 Task: Change  the formatting of the data to Which is Greater than 10.In conditional formating, put the option 'Chart 9 colour. 'In the sheet  Attendance Summary Reportbook
Action: Mouse moved to (55, 121)
Screenshot: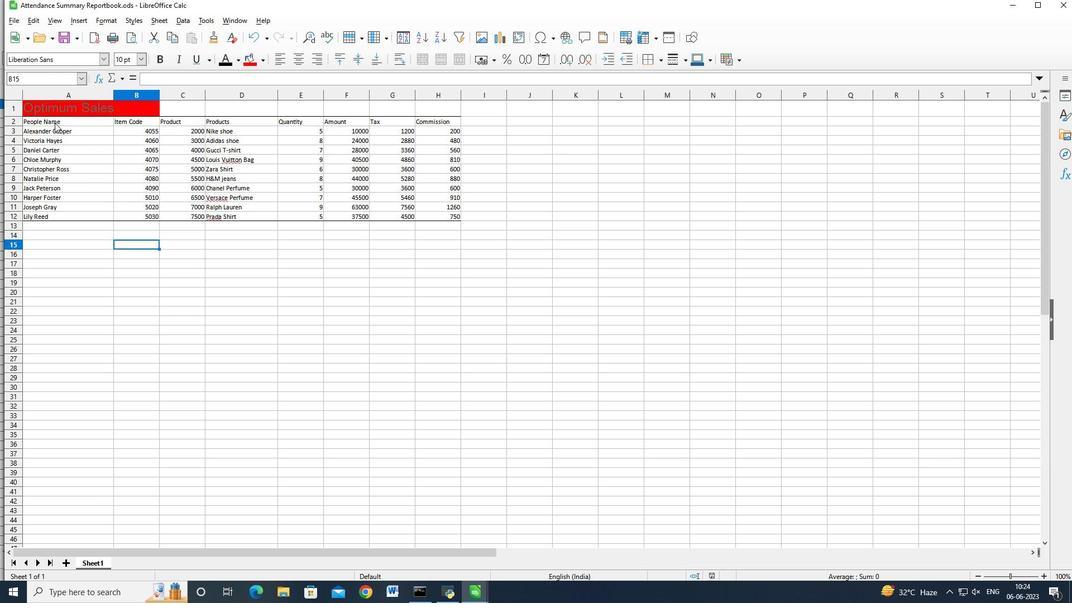 
Action: Mouse pressed left at (55, 121)
Screenshot: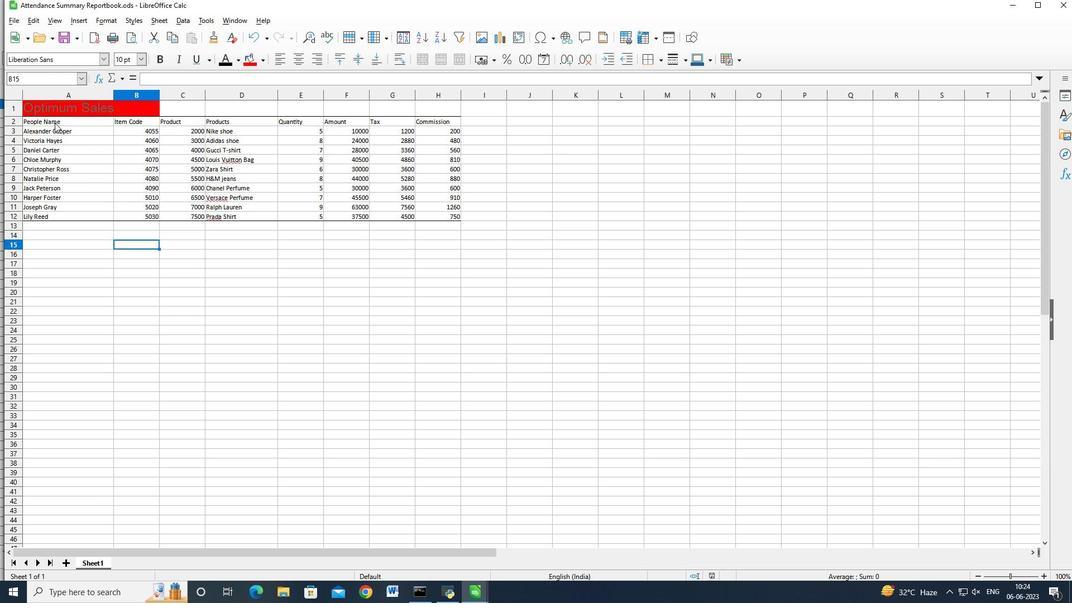 
Action: Mouse moved to (170, 122)
Screenshot: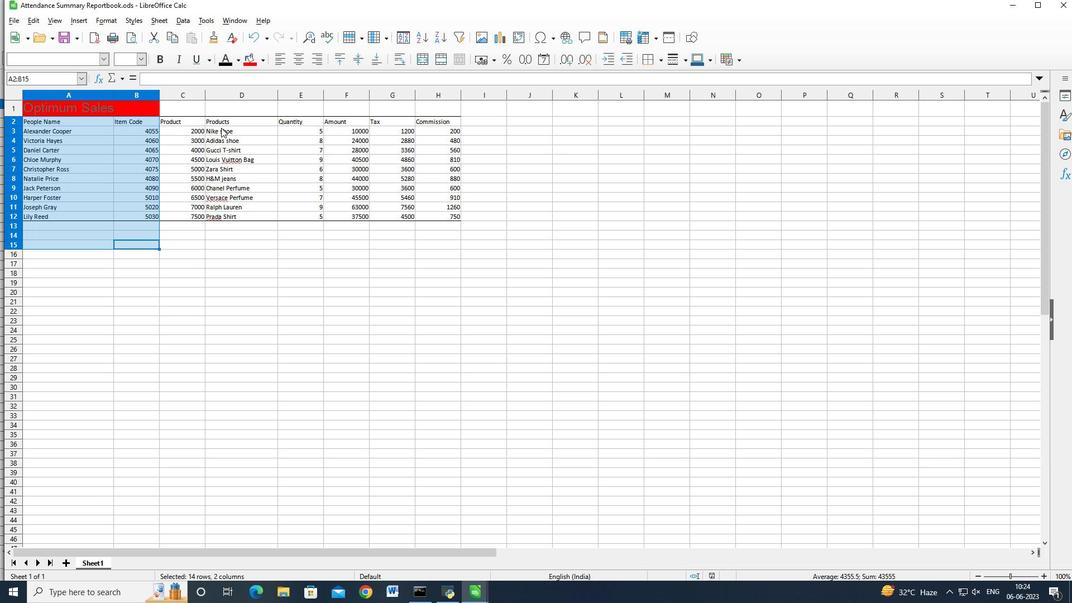 
Action: Mouse pressed right at (170, 122)
Screenshot: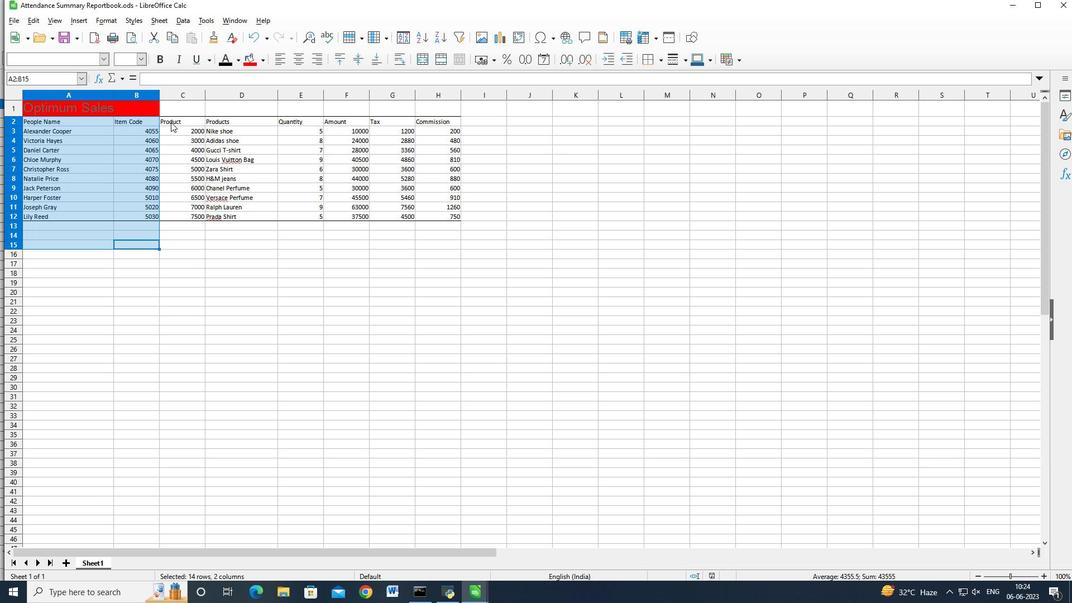 
Action: Mouse moved to (72, 118)
Screenshot: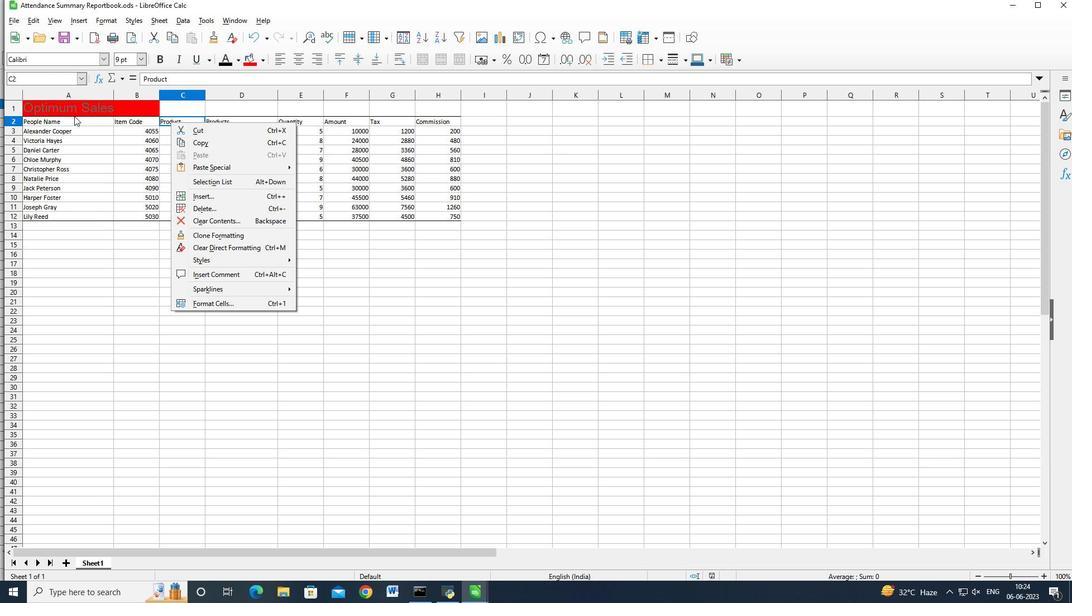 
Action: Mouse pressed left at (72, 118)
Screenshot: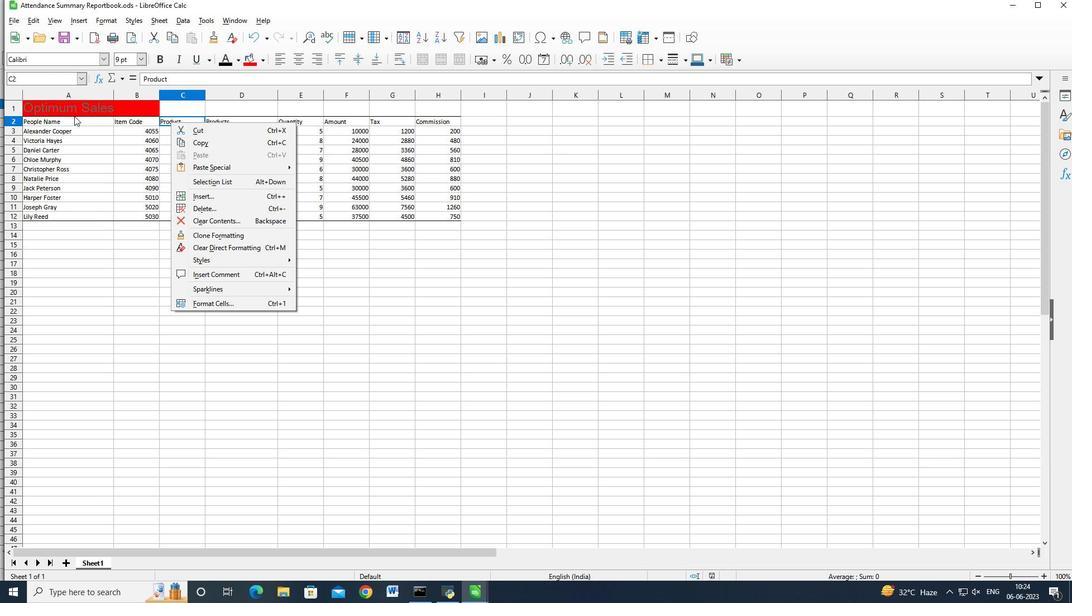 
Action: Mouse moved to (72, 118)
Screenshot: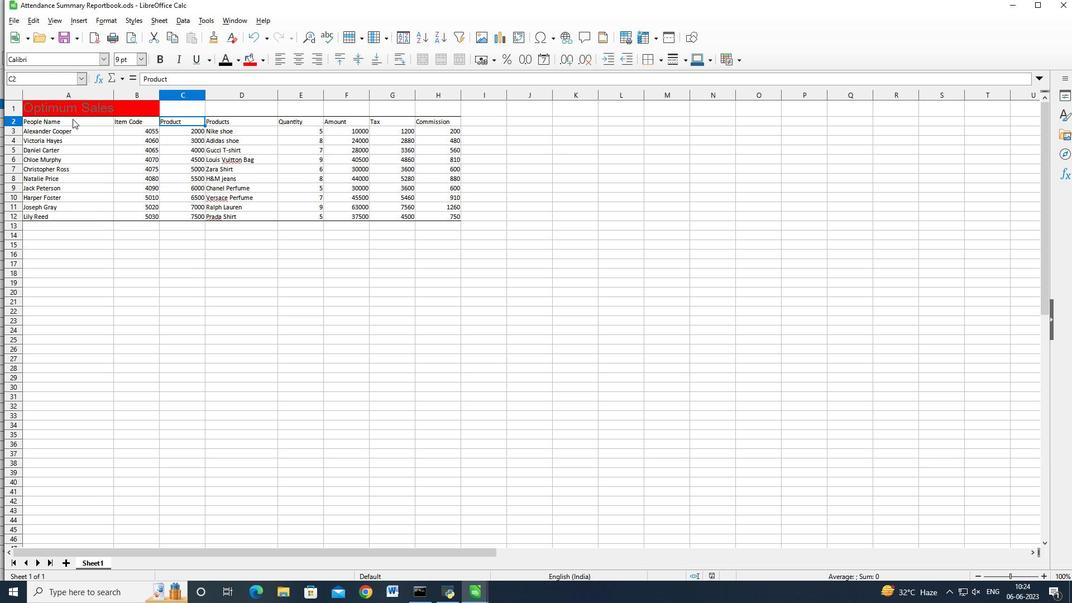 
Action: Mouse pressed left at (72, 118)
Screenshot: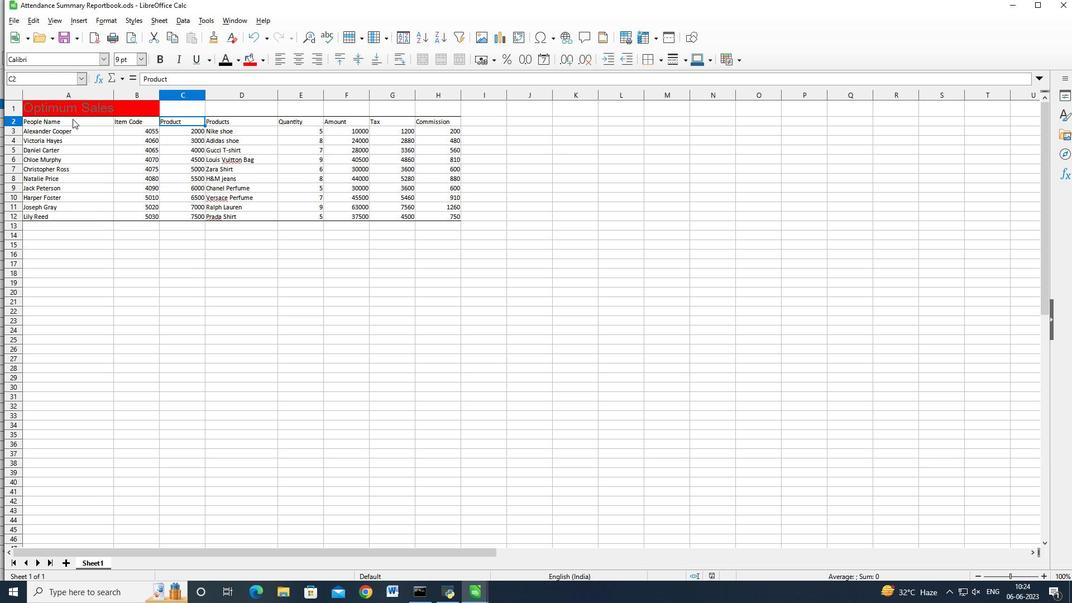 
Action: Mouse moved to (72, 119)
Screenshot: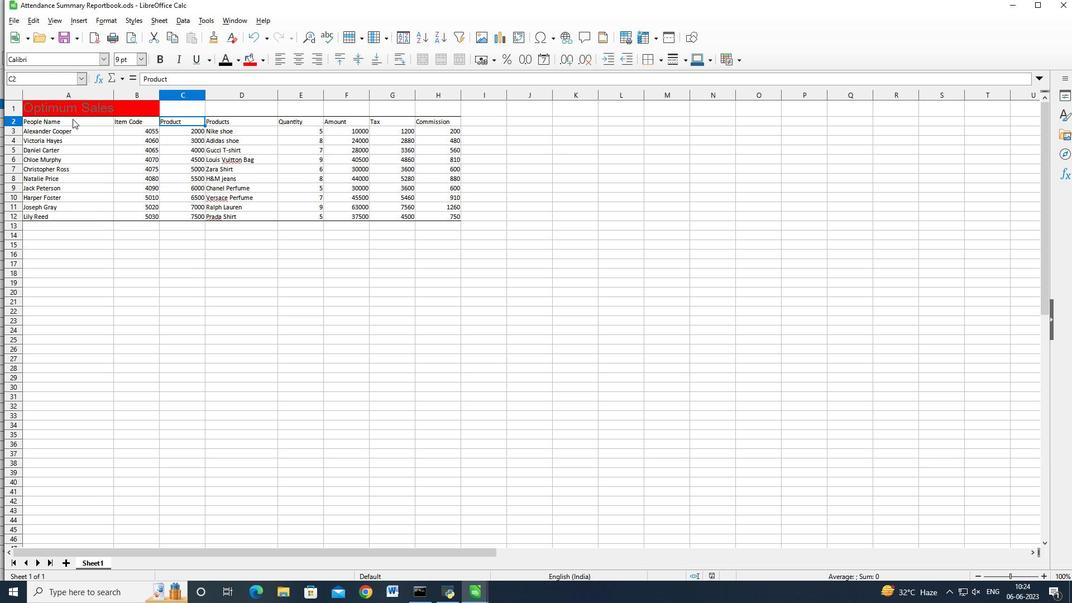 
Action: Key pressed <Key.shift><Key.right><Key.right><Key.right><Key.right><Key.right><Key.right><Key.right><Key.right><Key.right><Key.right><Key.left><Key.left><Key.left><Key.down><Key.down><Key.down><Key.down><Key.down><Key.down><Key.down><Key.down><Key.down><Key.down>
Screenshot: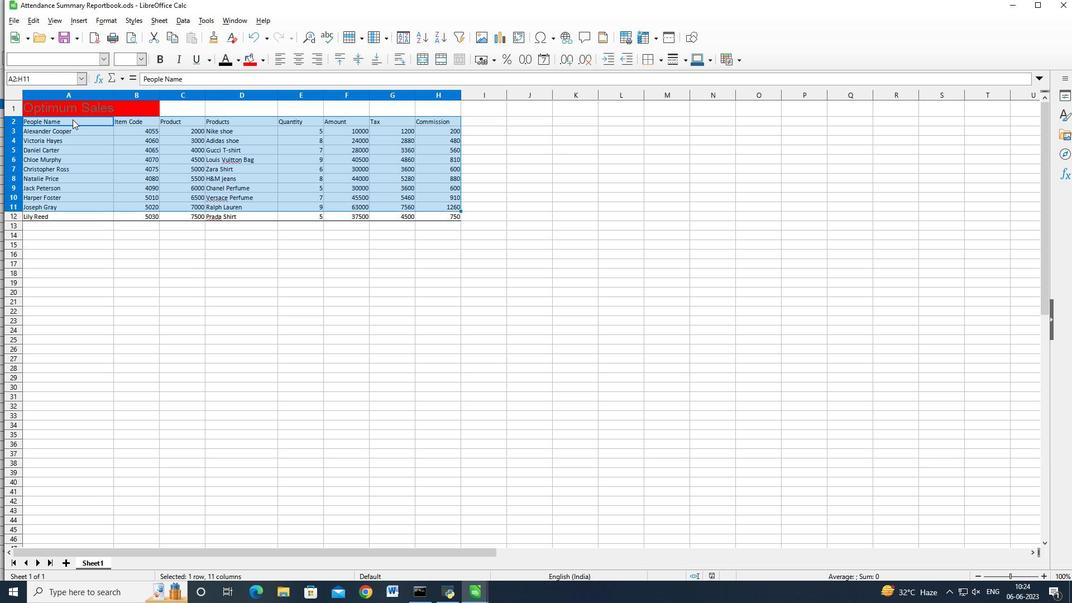
Action: Mouse moved to (98, 20)
Screenshot: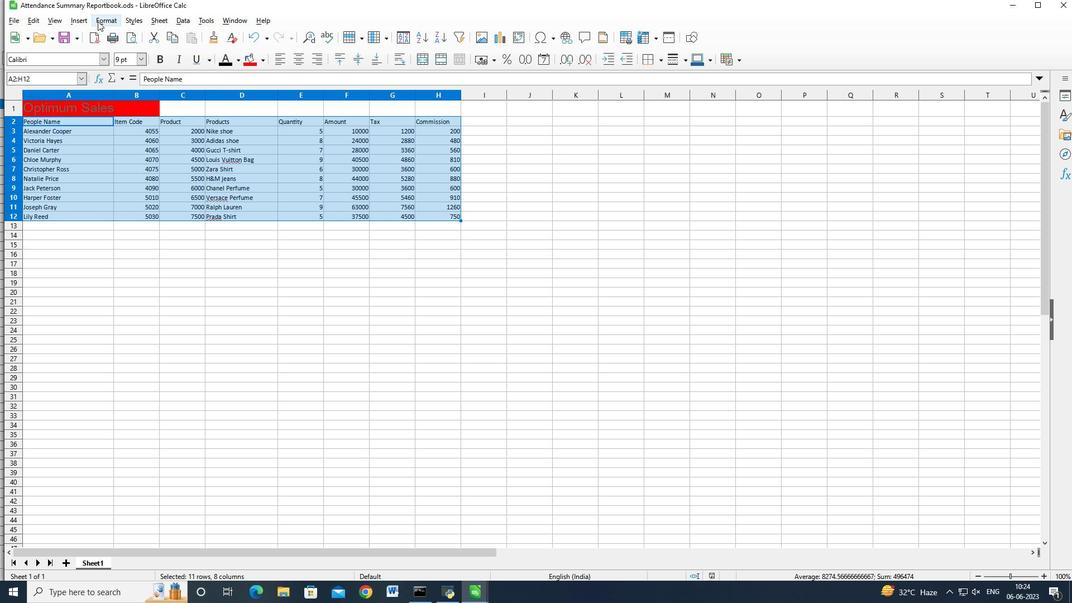 
Action: Mouse pressed left at (98, 20)
Screenshot: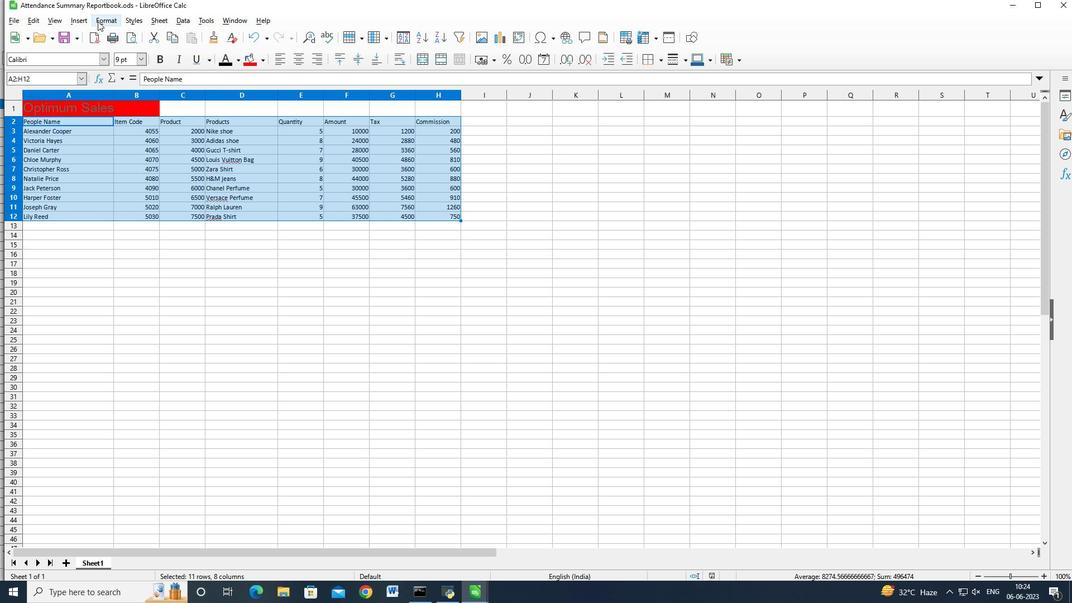 
Action: Mouse moved to (249, 204)
Screenshot: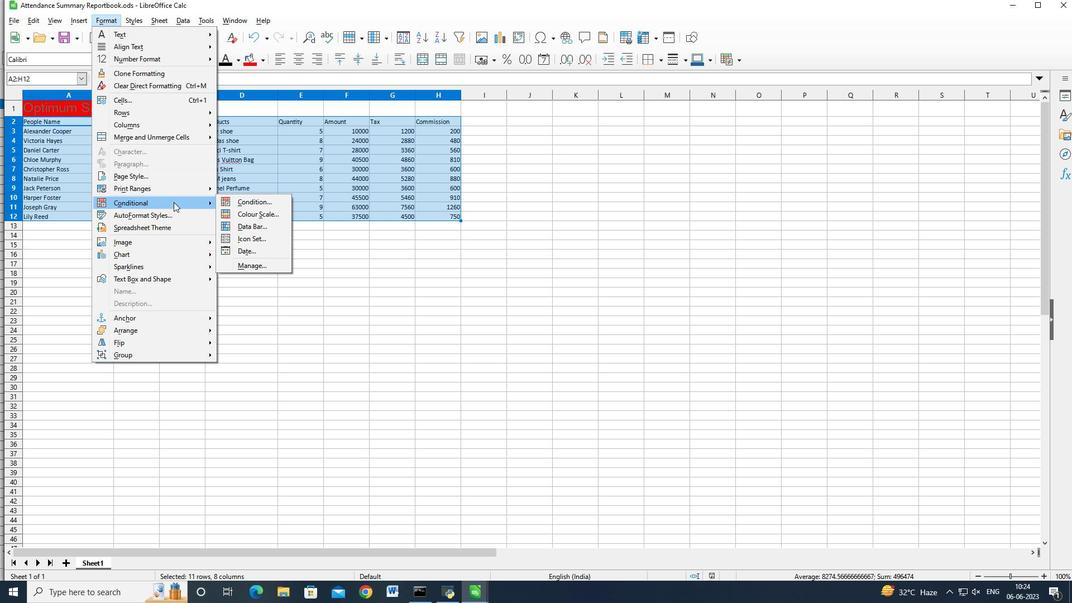 
Action: Mouse pressed left at (249, 204)
Screenshot: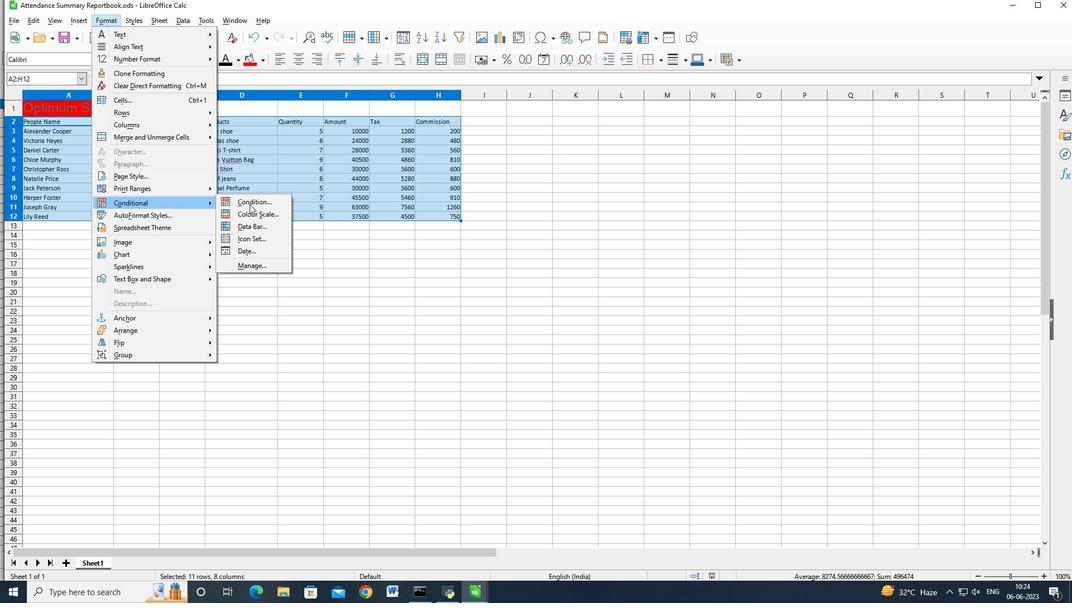 
Action: Mouse moved to (576, 177)
Screenshot: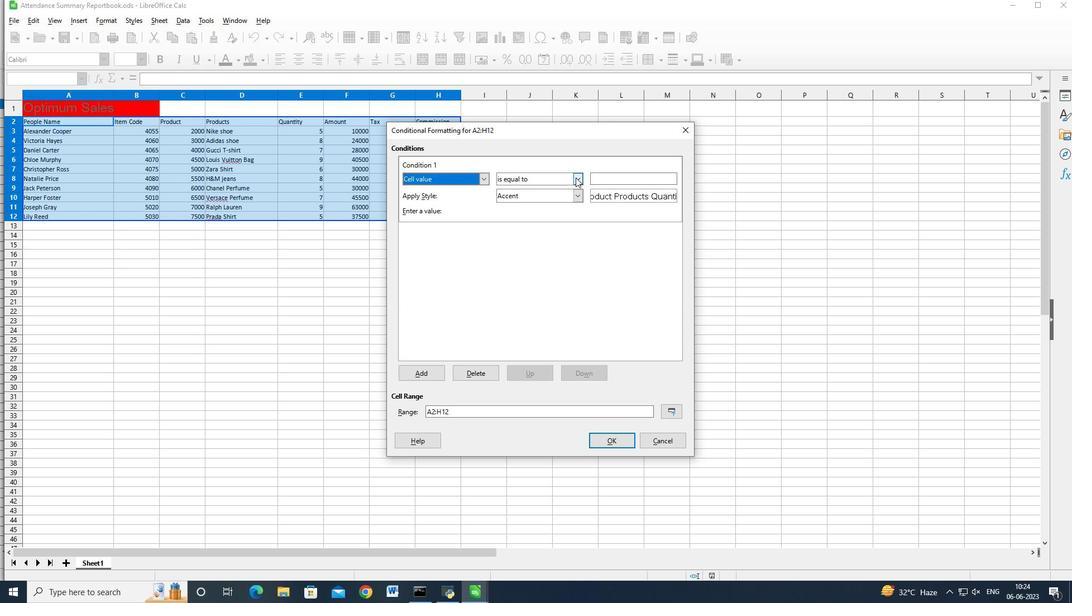 
Action: Mouse pressed left at (576, 177)
Screenshot: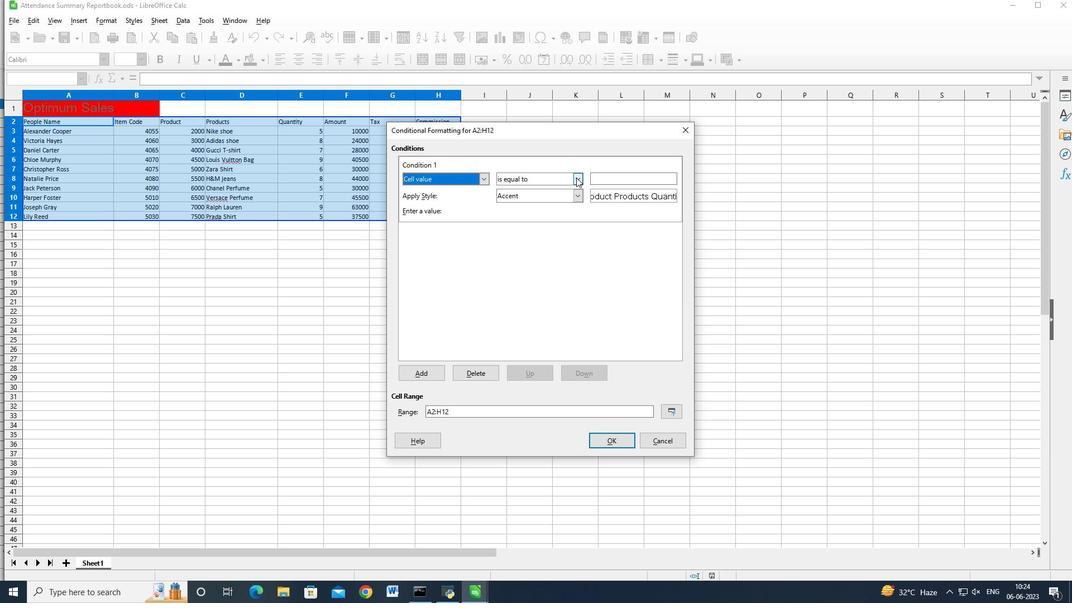 
Action: Mouse moved to (547, 207)
Screenshot: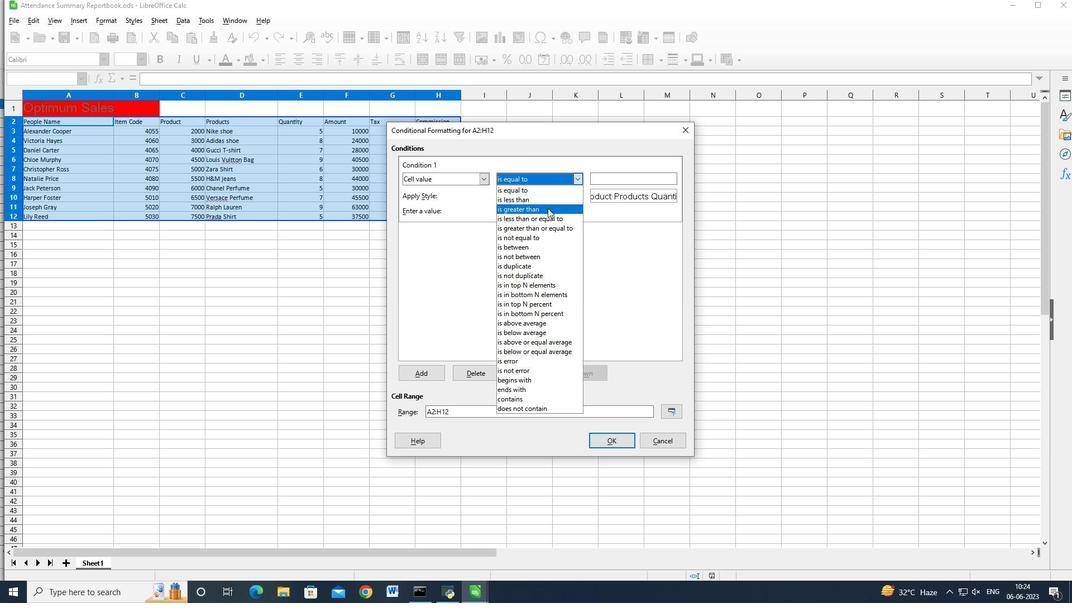 
Action: Mouse pressed left at (547, 207)
Screenshot: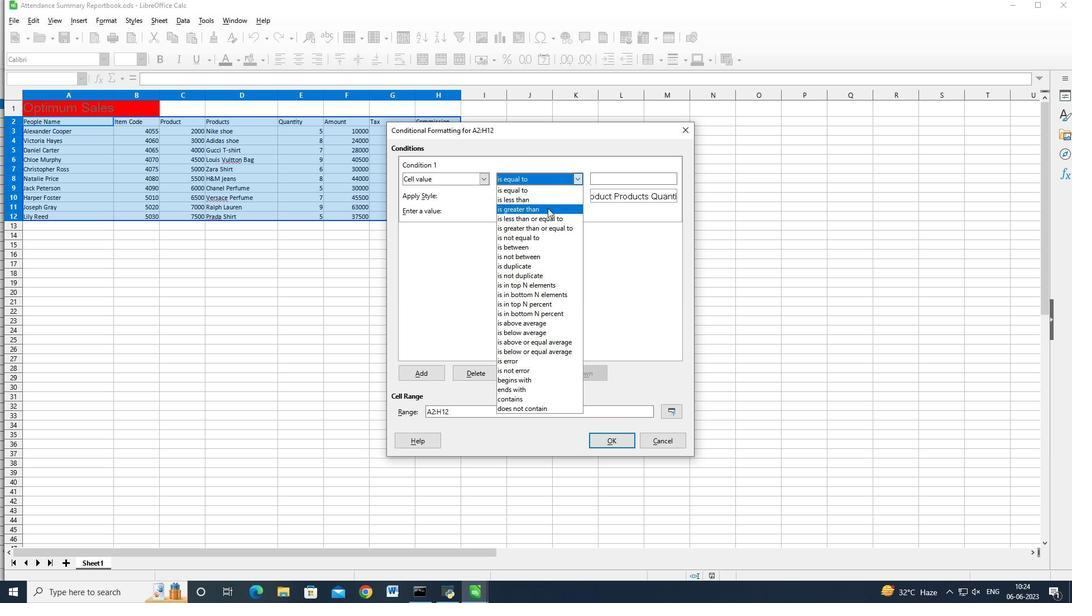 
Action: Mouse moved to (619, 178)
Screenshot: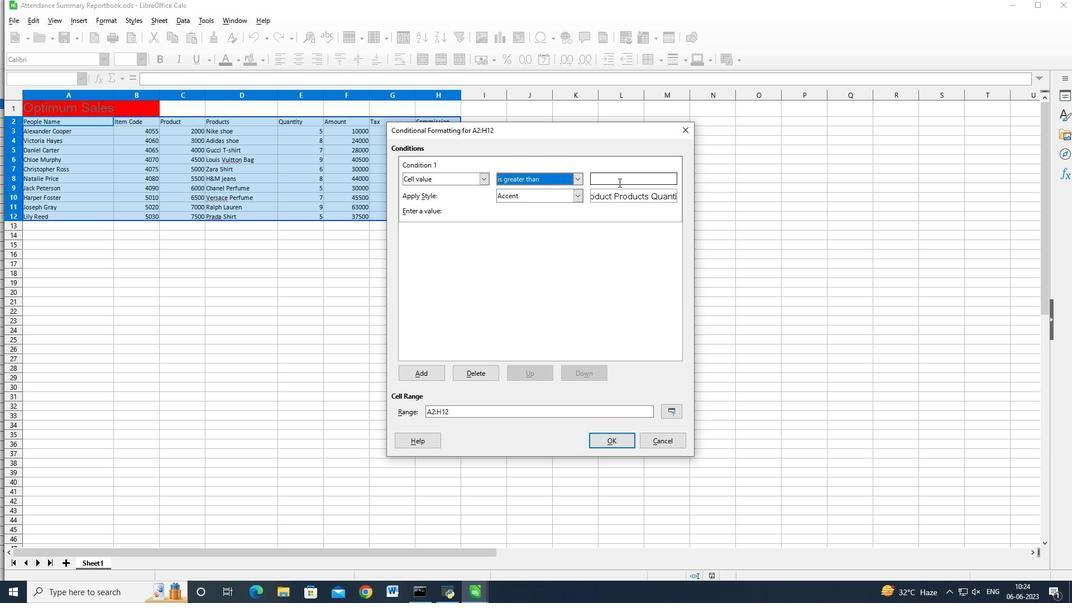 
Action: Mouse pressed left at (619, 178)
Screenshot: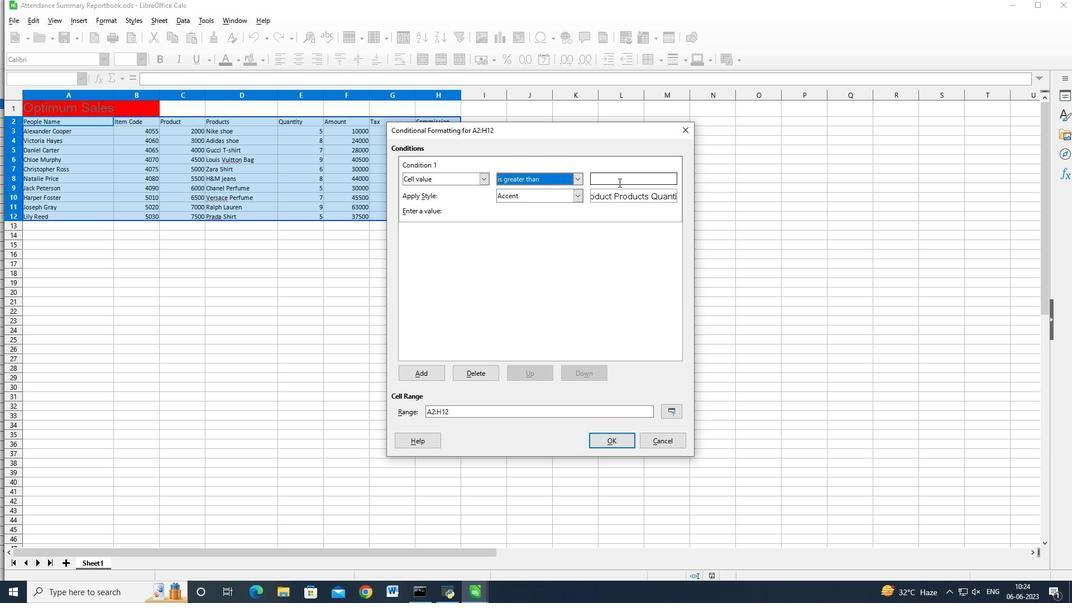 
Action: Key pressed 10<Key.enter>
Screenshot: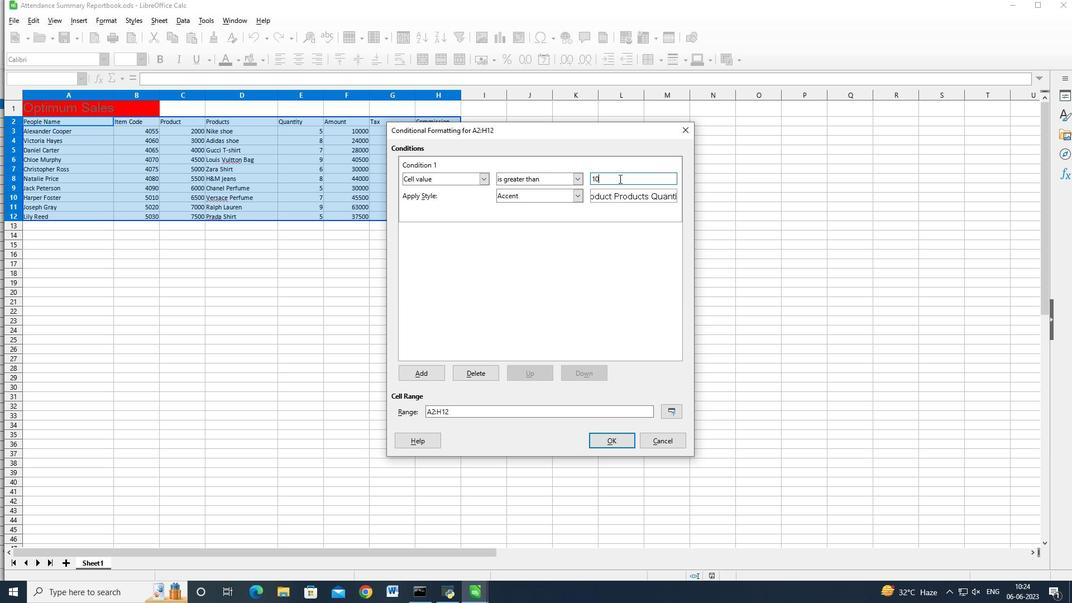
Action: Mouse moved to (110, 22)
Screenshot: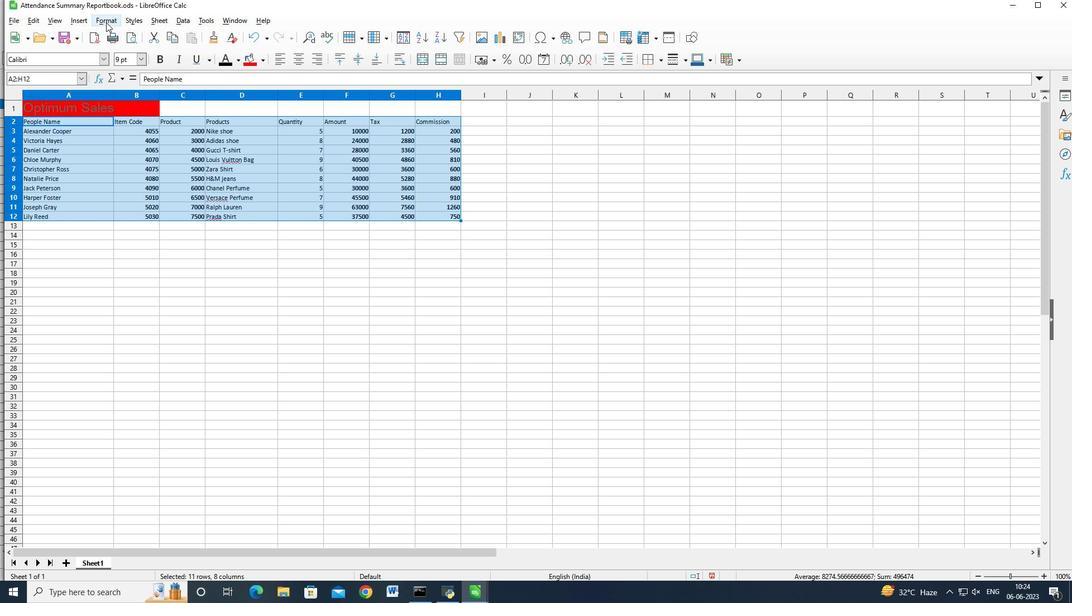
Action: Mouse pressed left at (110, 22)
Screenshot: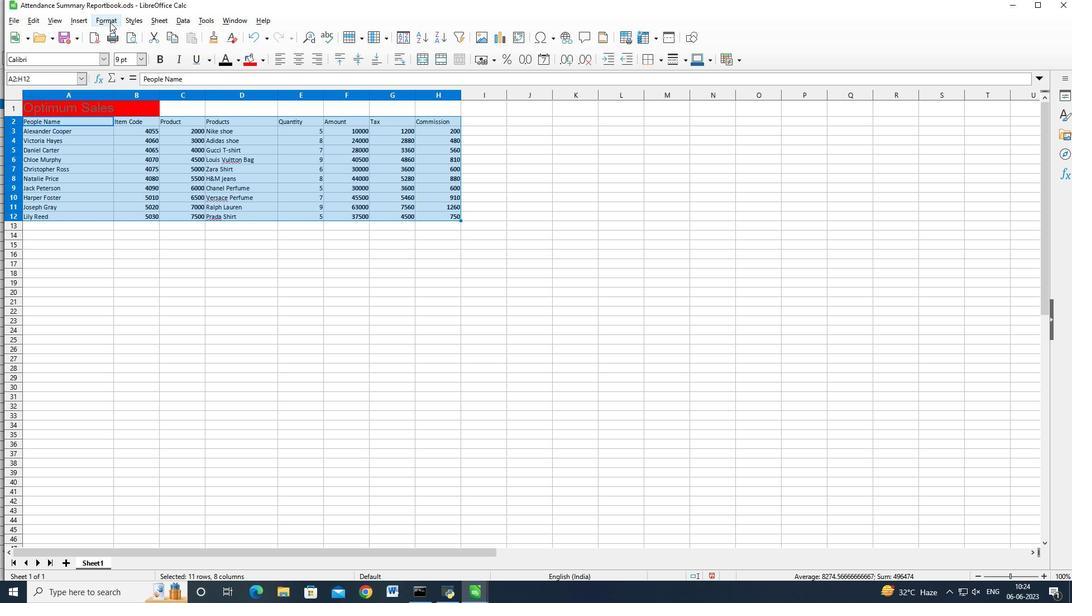 
Action: Mouse moved to (255, 210)
Screenshot: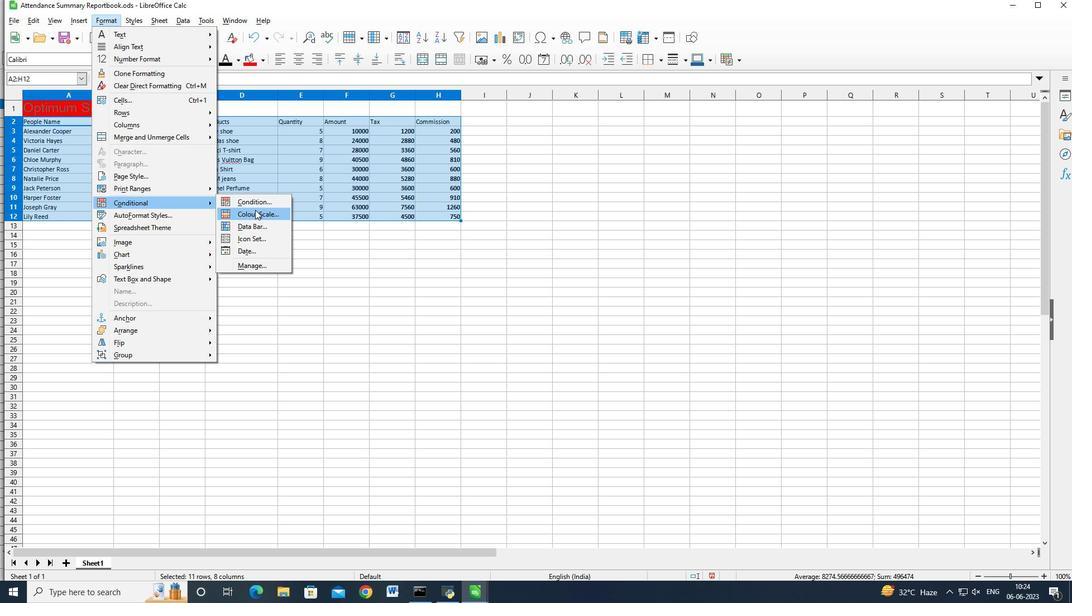 
Action: Mouse pressed left at (255, 210)
Screenshot: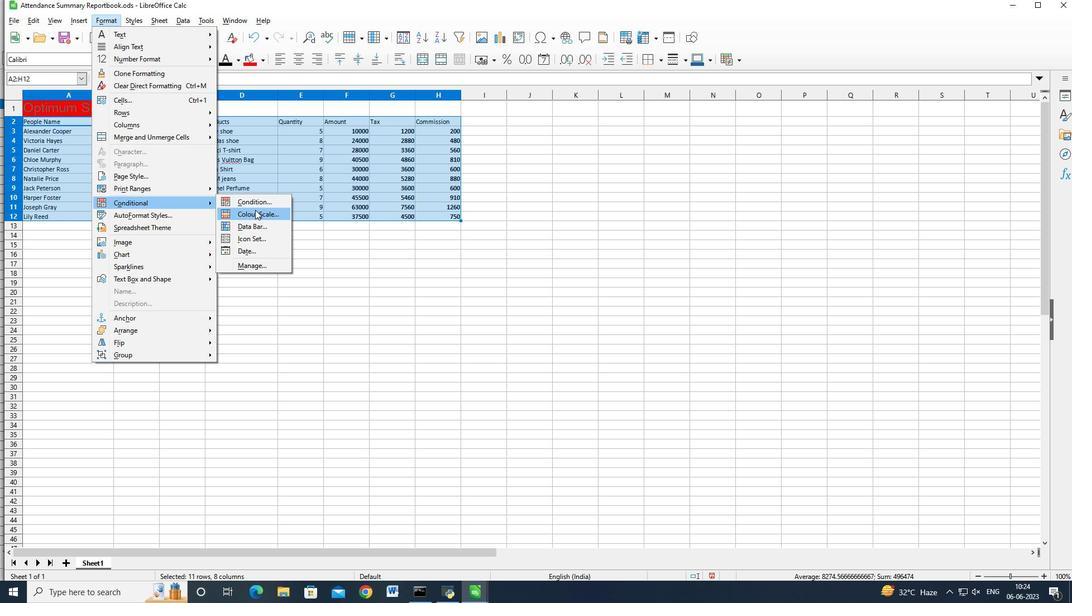 
Action: Mouse moved to (487, 176)
Screenshot: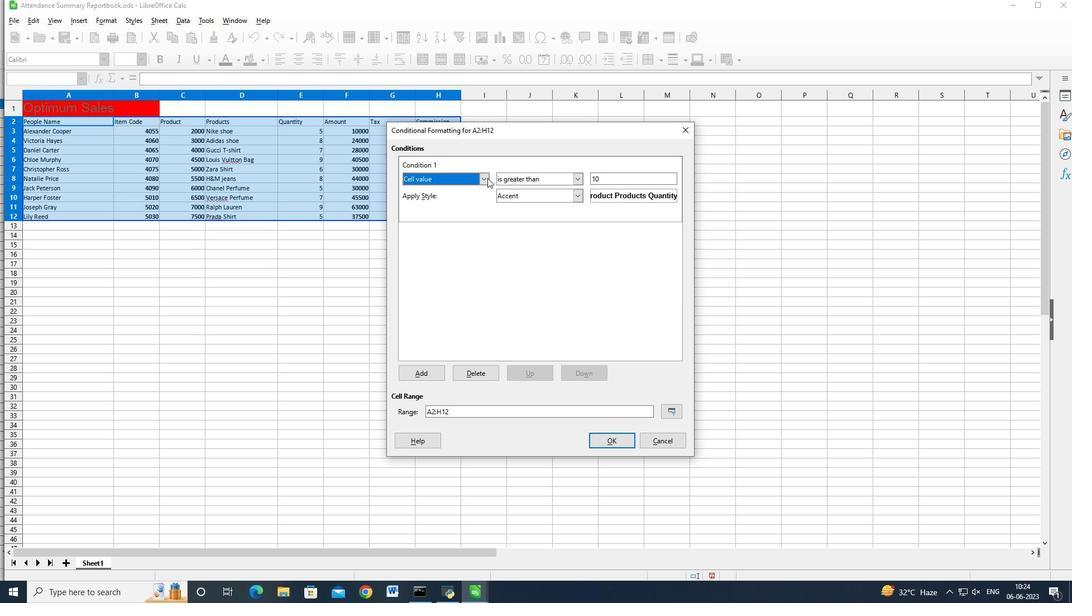 
Action: Mouse pressed left at (487, 176)
Screenshot: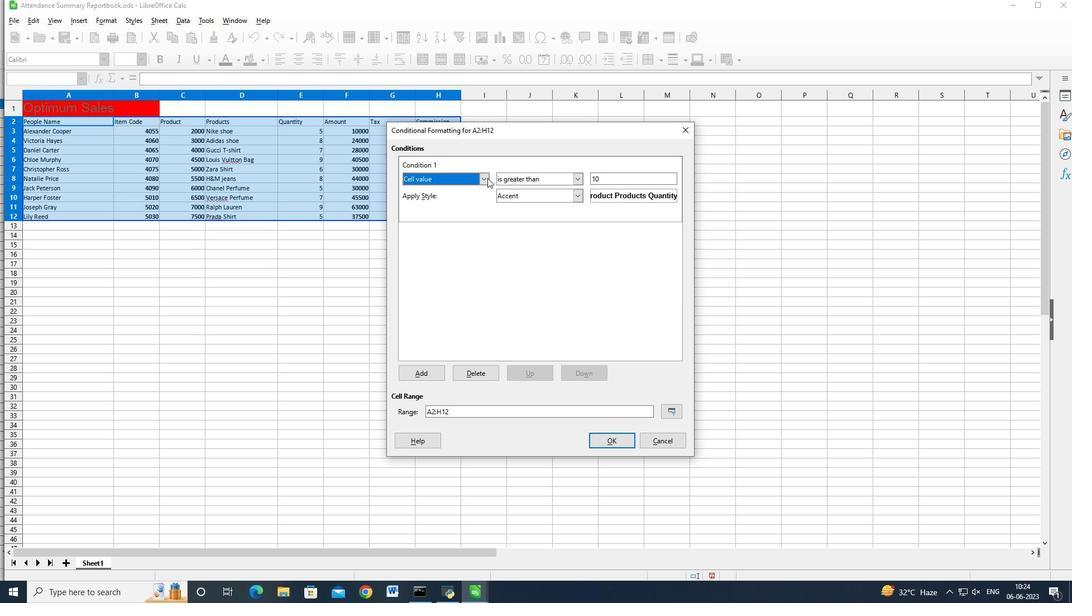
Action: Mouse moved to (441, 192)
Screenshot: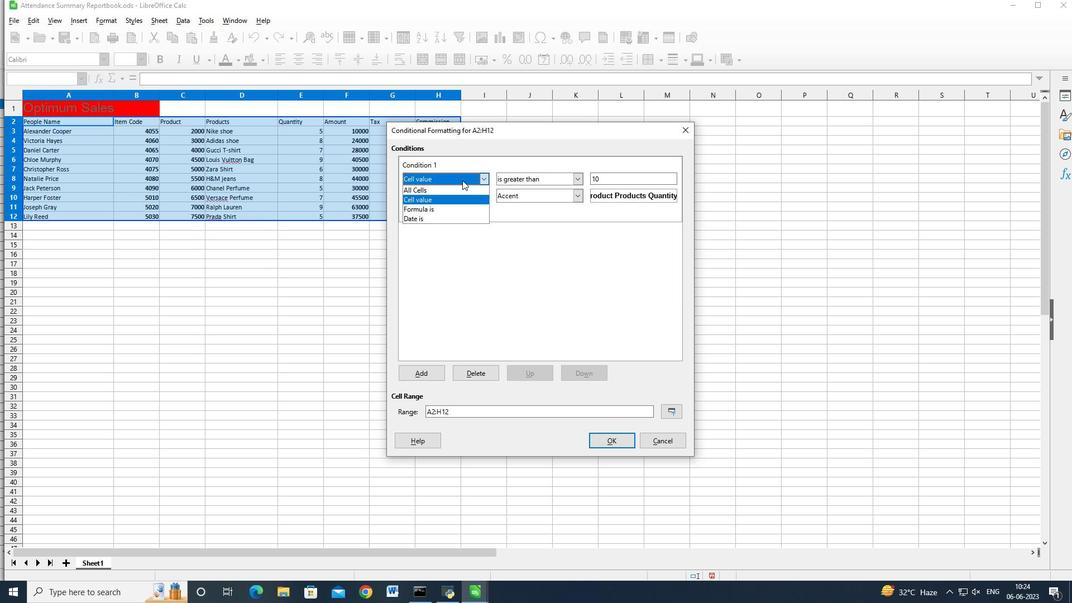 
Action: Mouse pressed left at (441, 192)
Screenshot: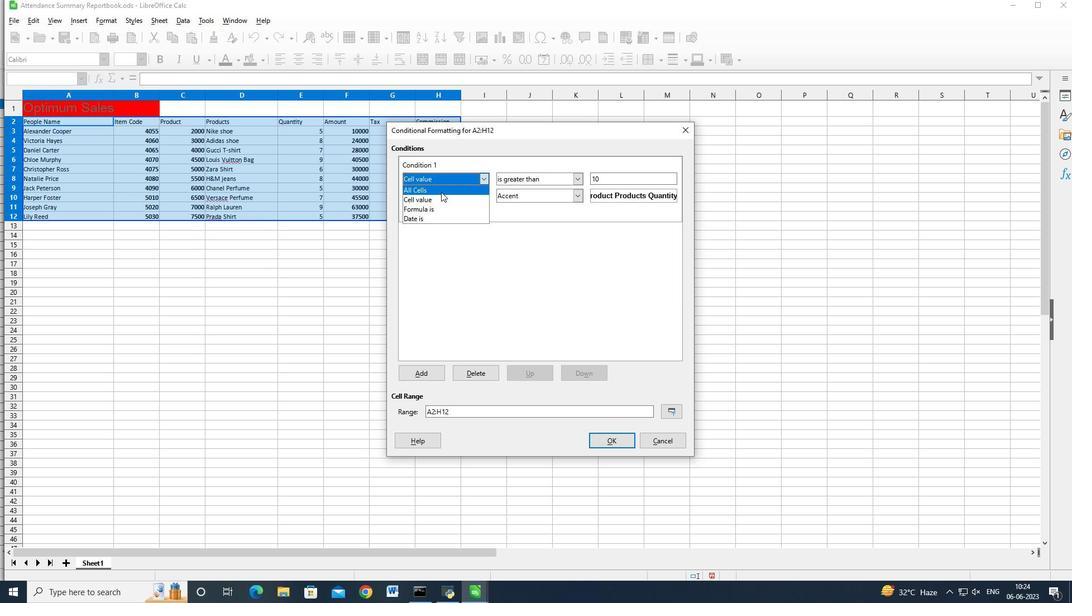 
Action: Mouse moved to (475, 244)
Screenshot: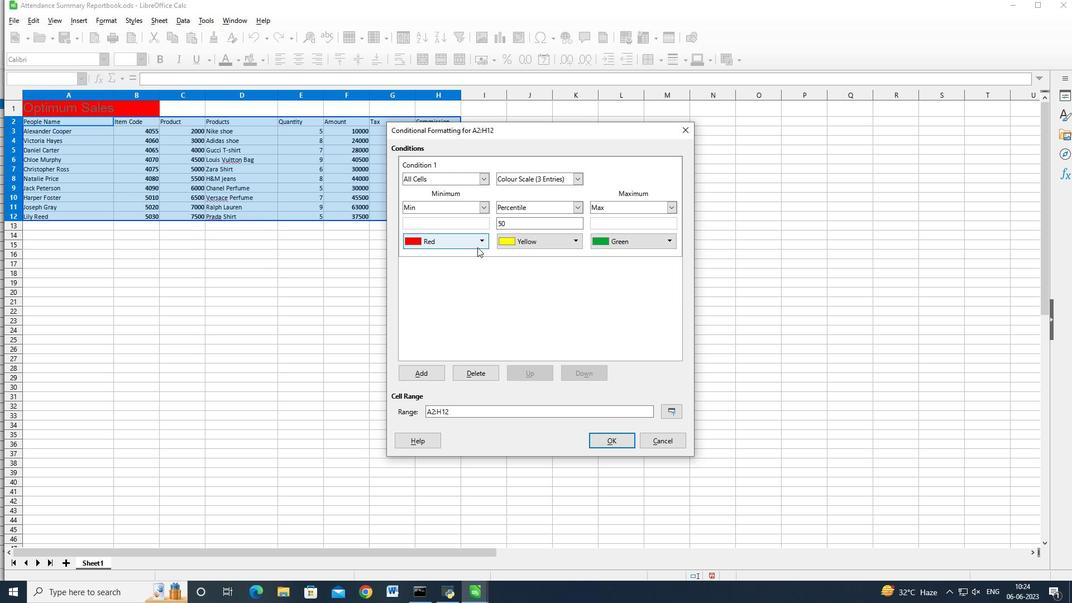 
Action: Mouse pressed left at (475, 244)
Screenshot: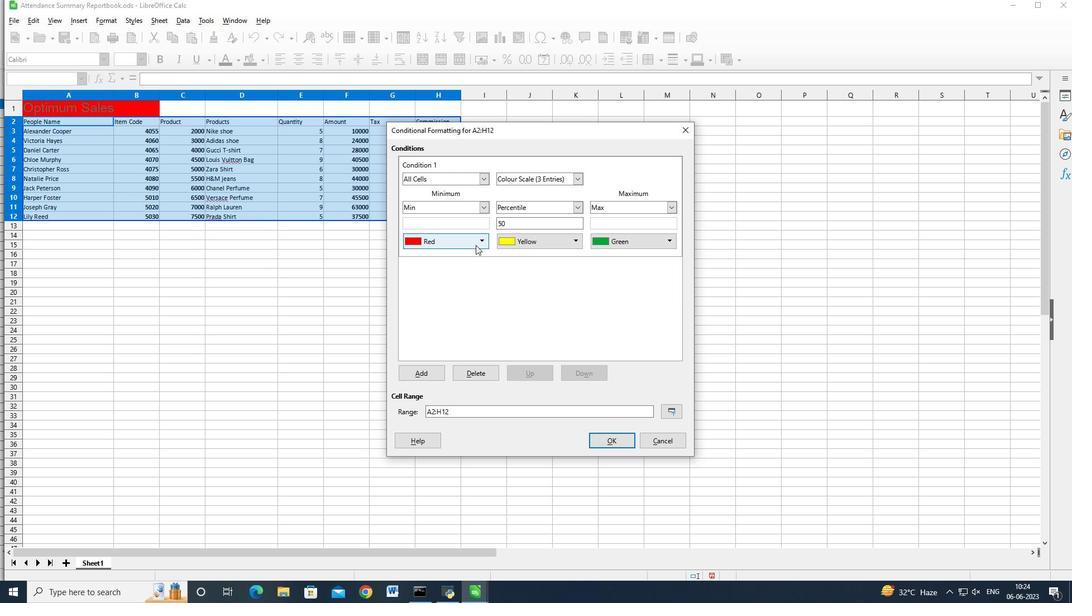 
Action: Mouse moved to (516, 258)
Screenshot: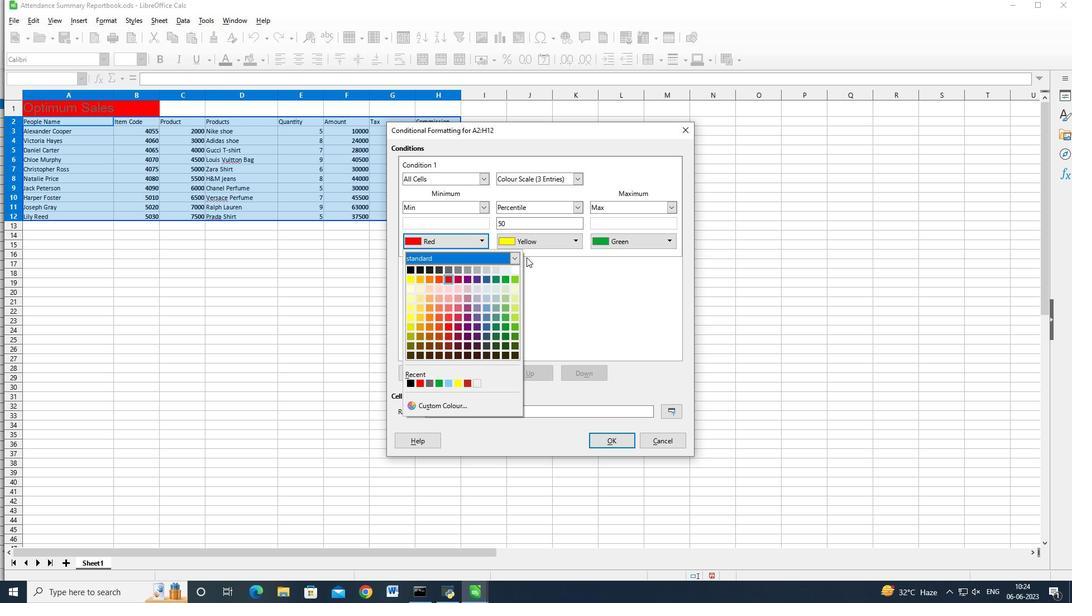 
Action: Mouse pressed left at (516, 258)
Screenshot: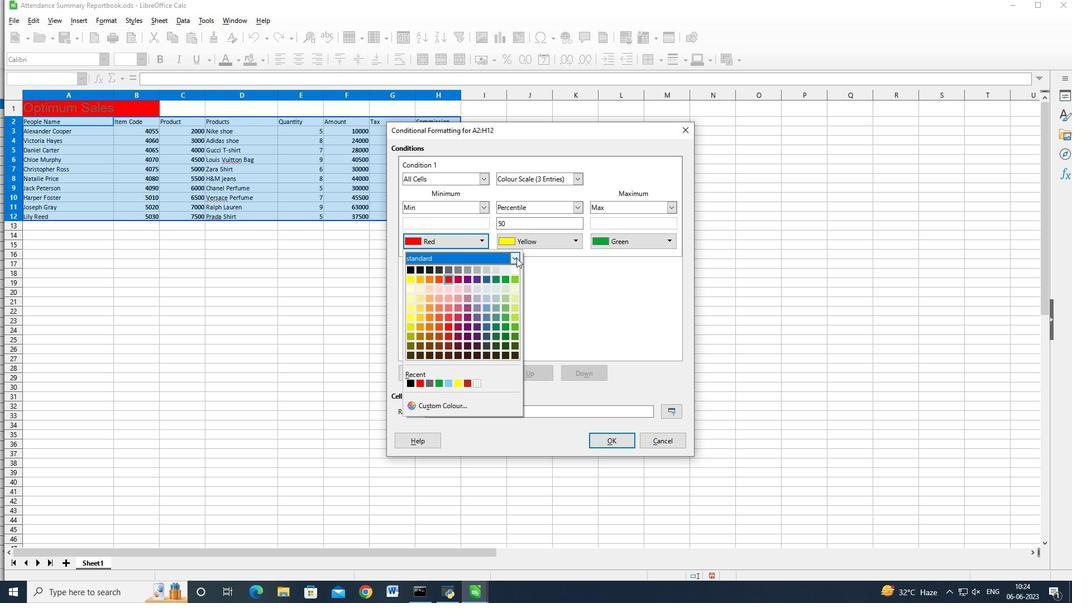 
Action: Mouse moved to (440, 277)
Screenshot: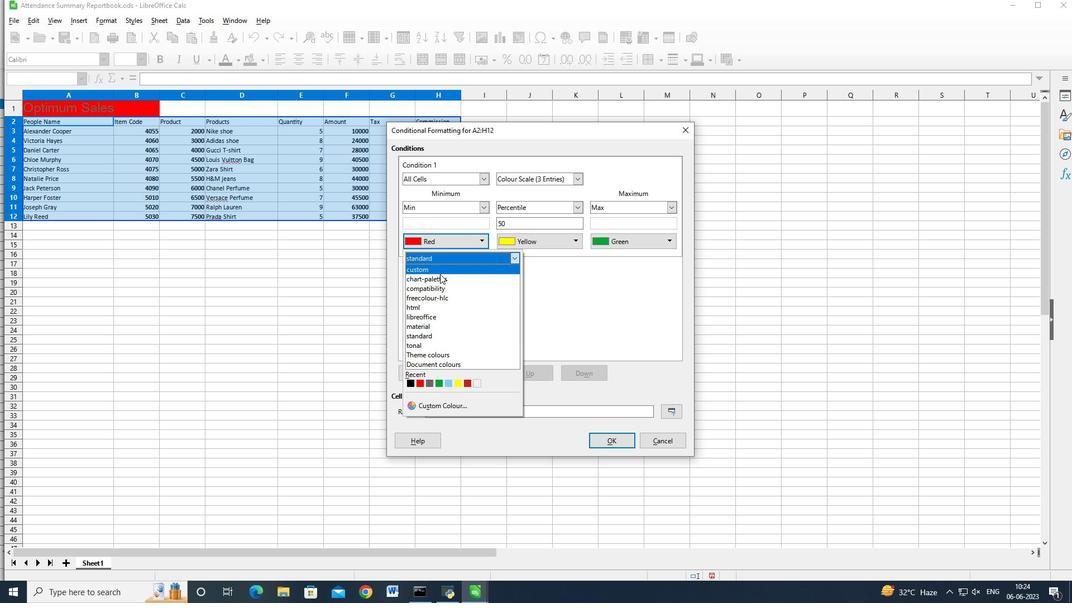 
Action: Mouse pressed left at (440, 277)
Screenshot: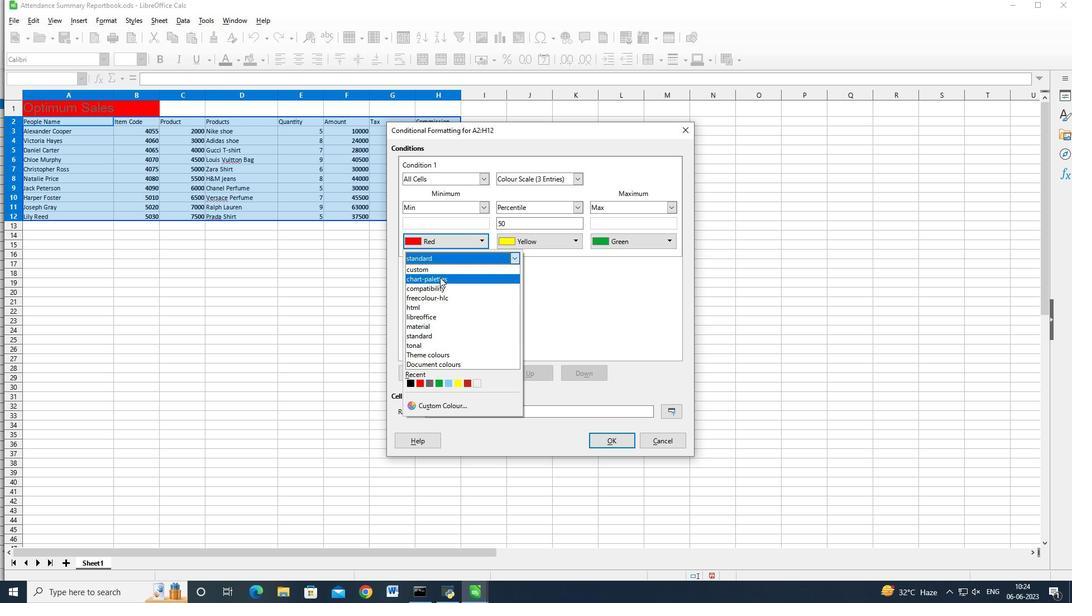 
Action: Mouse moved to (484, 271)
Screenshot: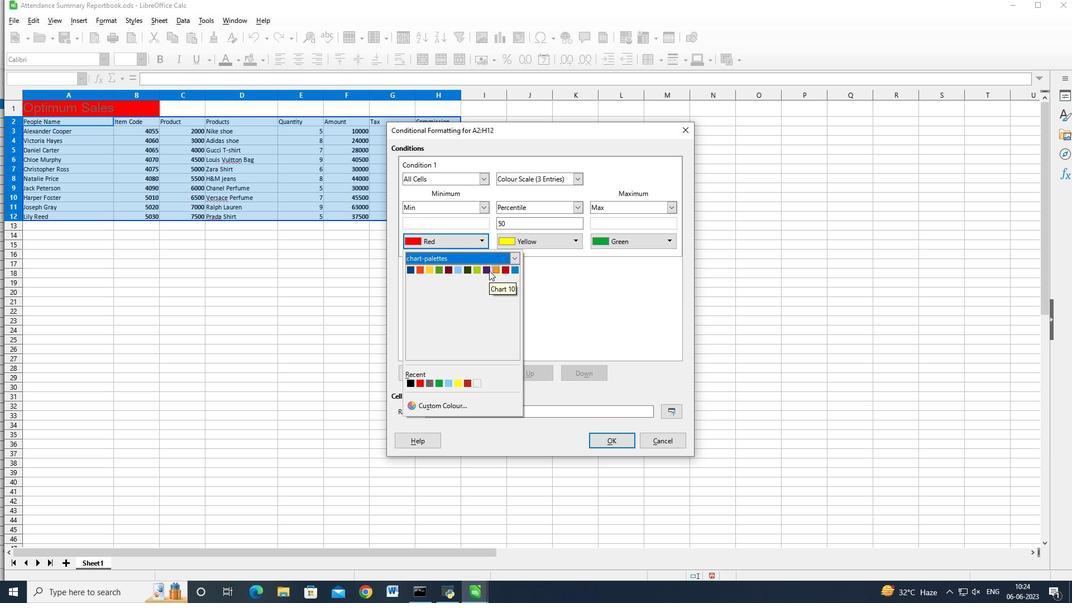 
Action: Mouse pressed left at (484, 271)
Screenshot: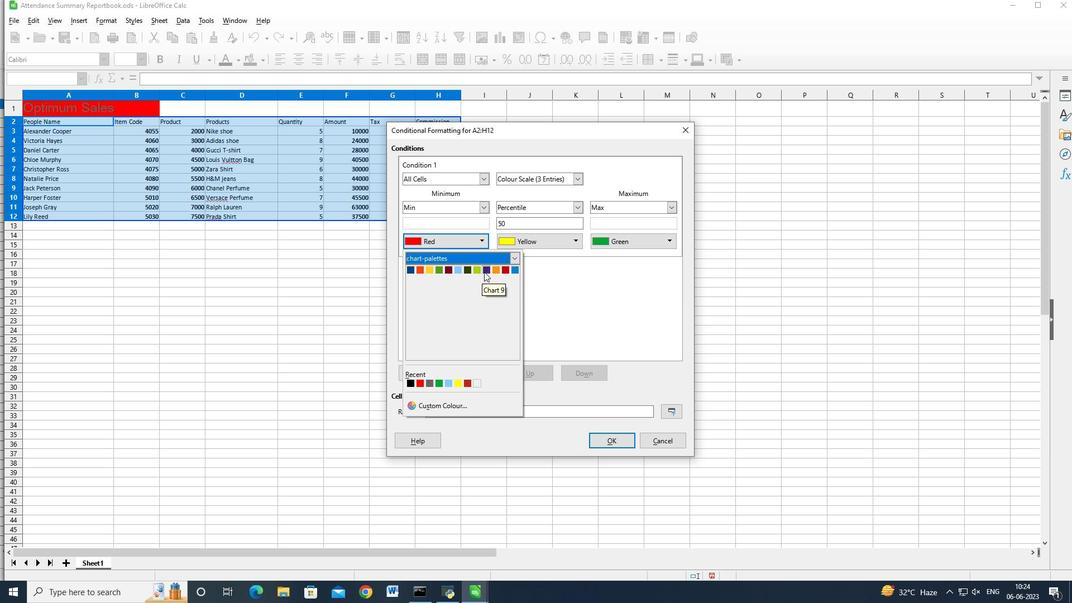 
Action: Mouse moved to (605, 436)
Screenshot: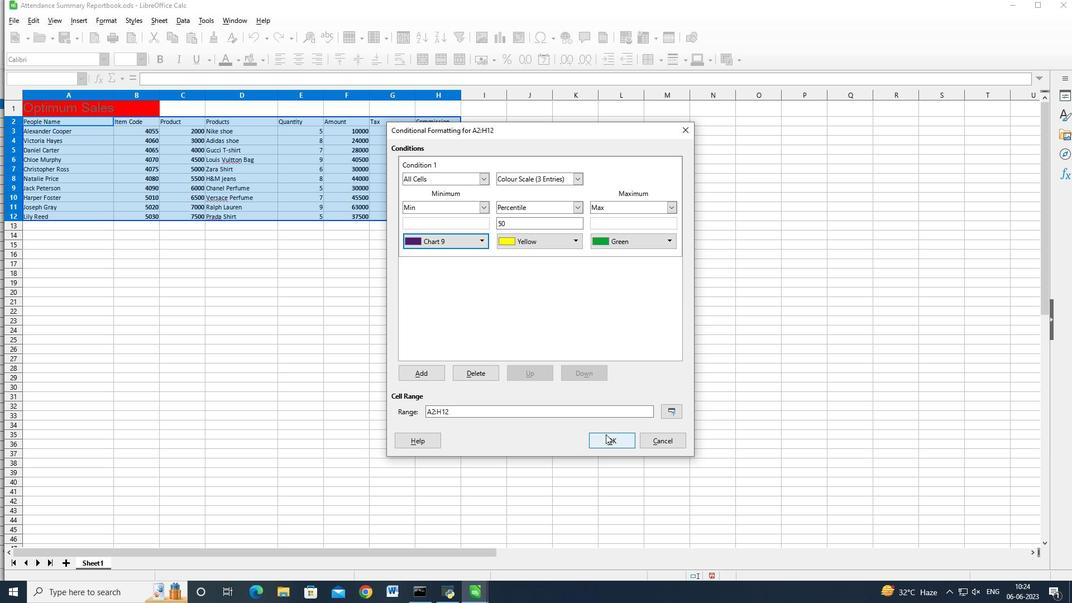
Action: Mouse pressed left at (605, 436)
Screenshot: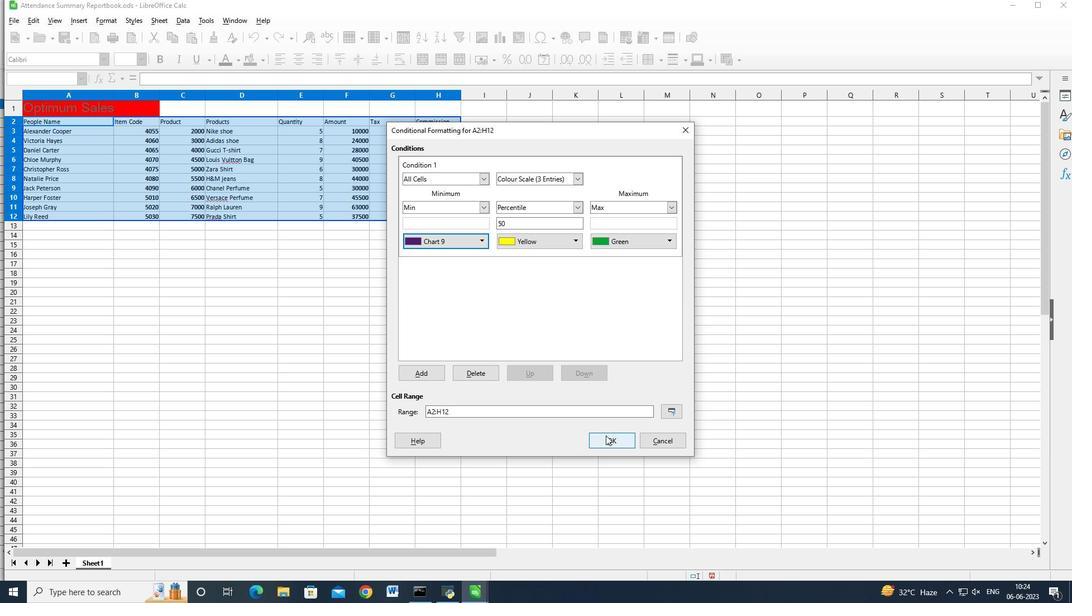 
Action: Mouse moved to (499, 262)
Screenshot: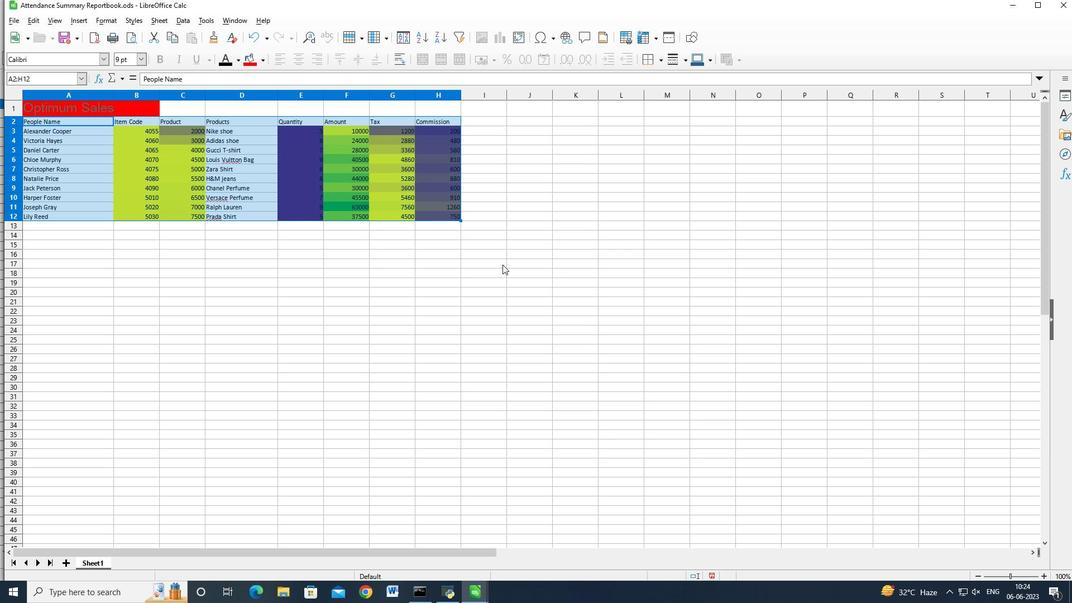 
Action: Key pressed ctrl+S
Screenshot: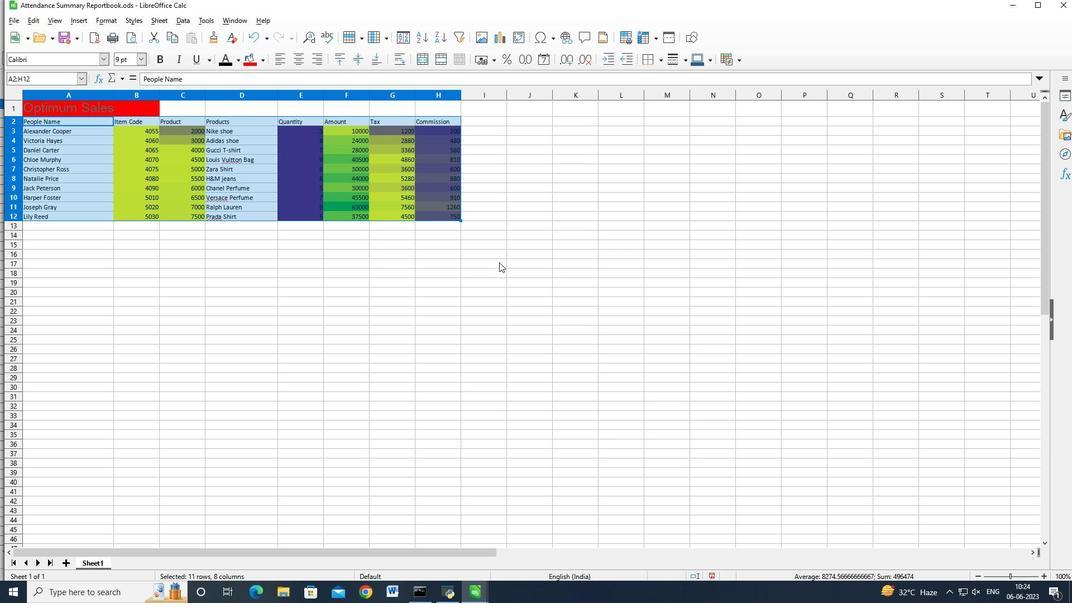 
